 Task: Create a due date automation trigger when advanced on, on the monday before a card is due add dates due in 1 working days at 11:00 AM.
Action: Mouse moved to (1023, 84)
Screenshot: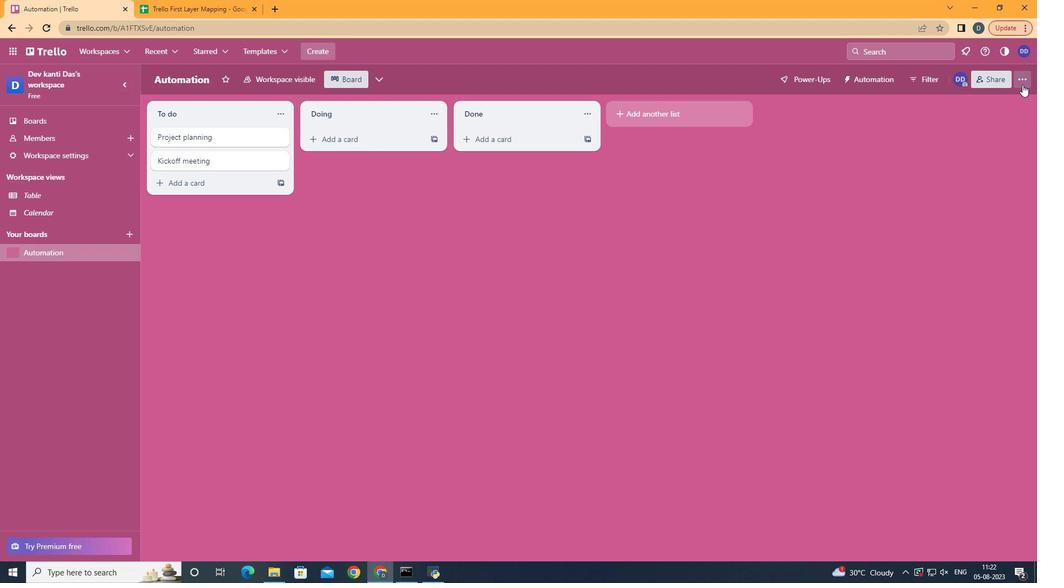 
Action: Mouse pressed left at (1023, 84)
Screenshot: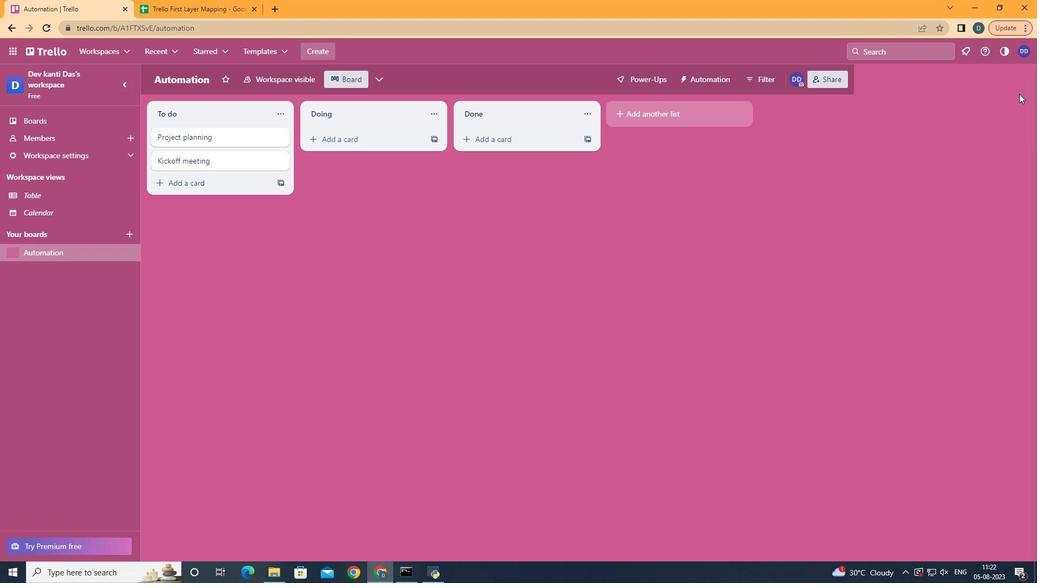 
Action: Mouse moved to (932, 226)
Screenshot: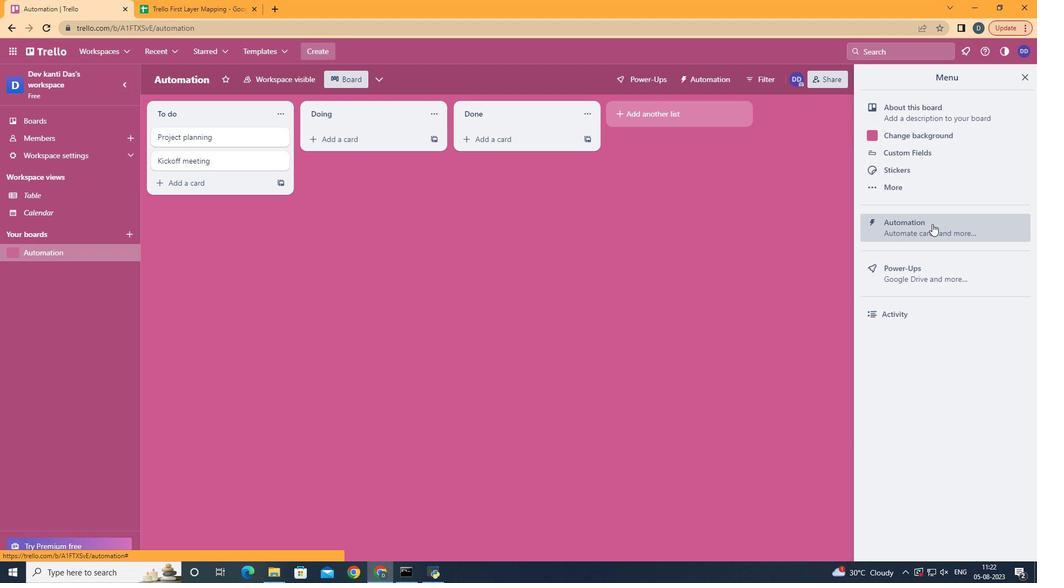 
Action: Mouse pressed left at (932, 226)
Screenshot: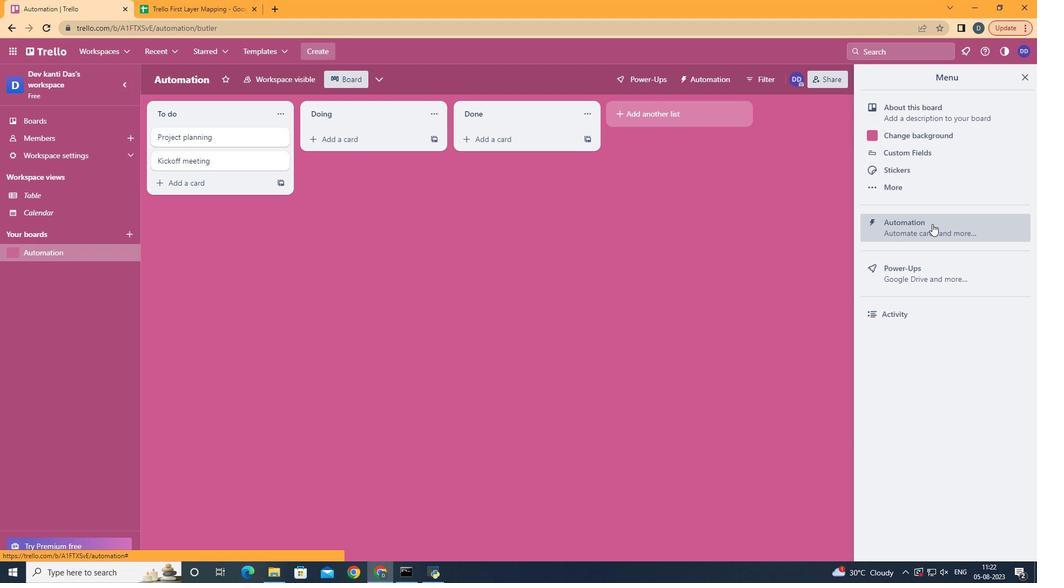 
Action: Mouse moved to (234, 221)
Screenshot: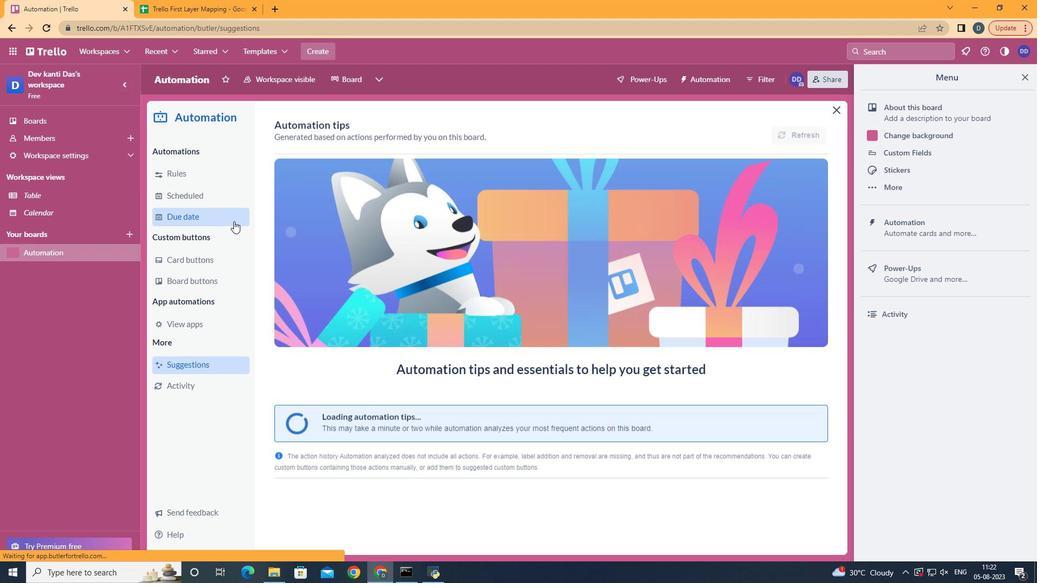 
Action: Mouse pressed left at (234, 221)
Screenshot: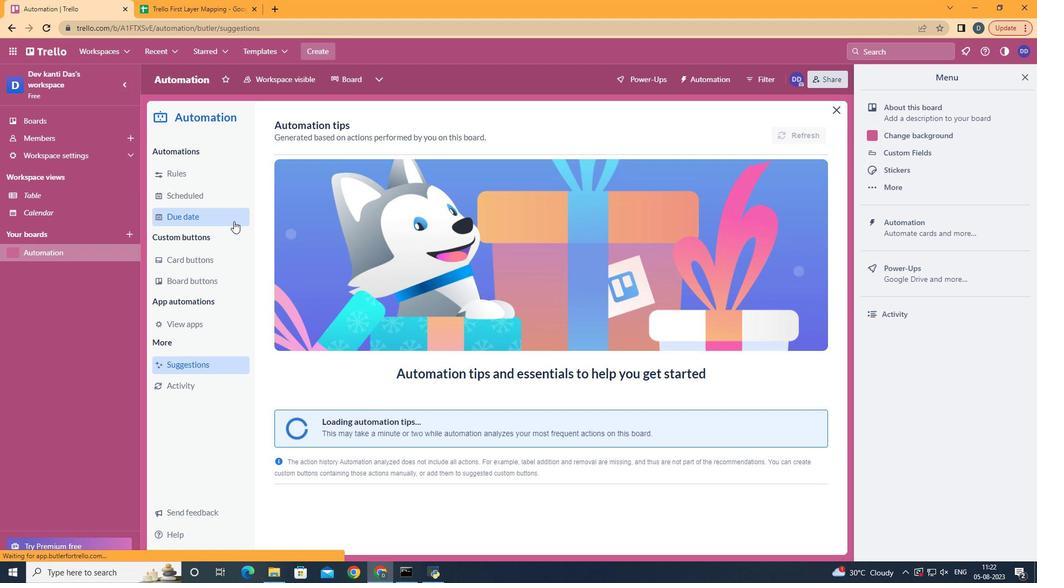 
Action: Mouse moved to (760, 130)
Screenshot: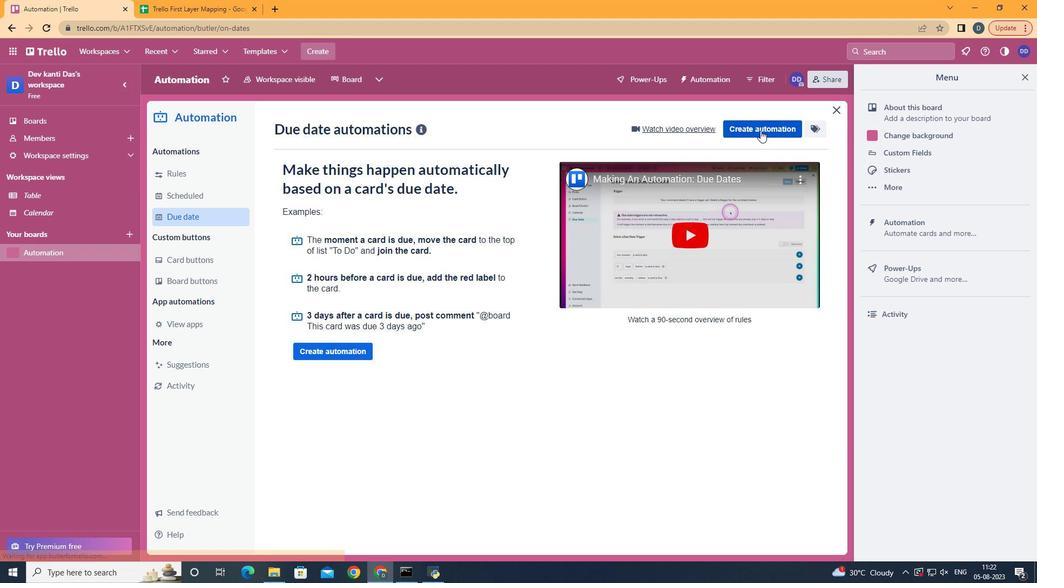 
Action: Mouse pressed left at (760, 130)
Screenshot: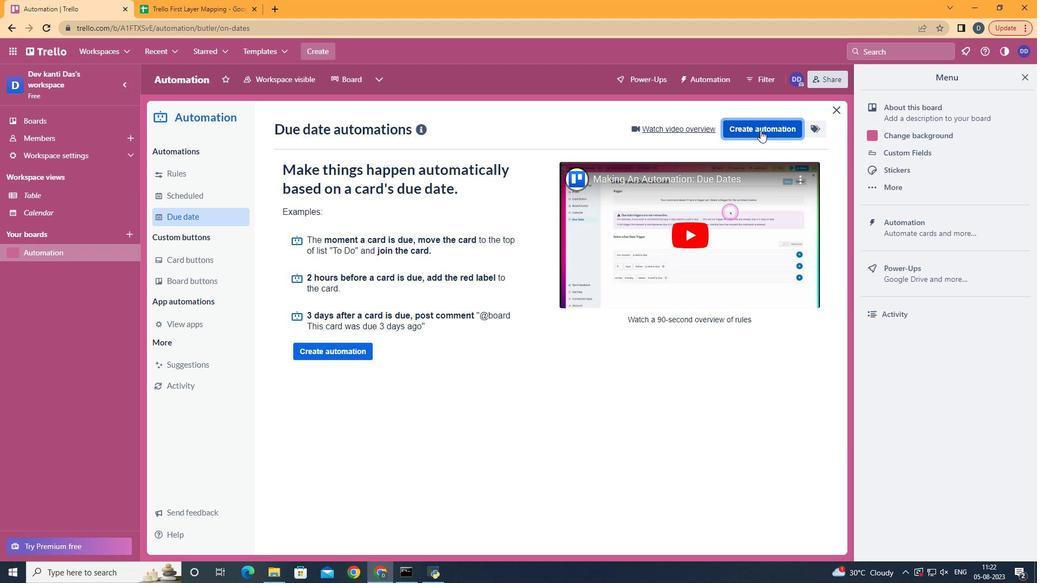 
Action: Mouse moved to (575, 238)
Screenshot: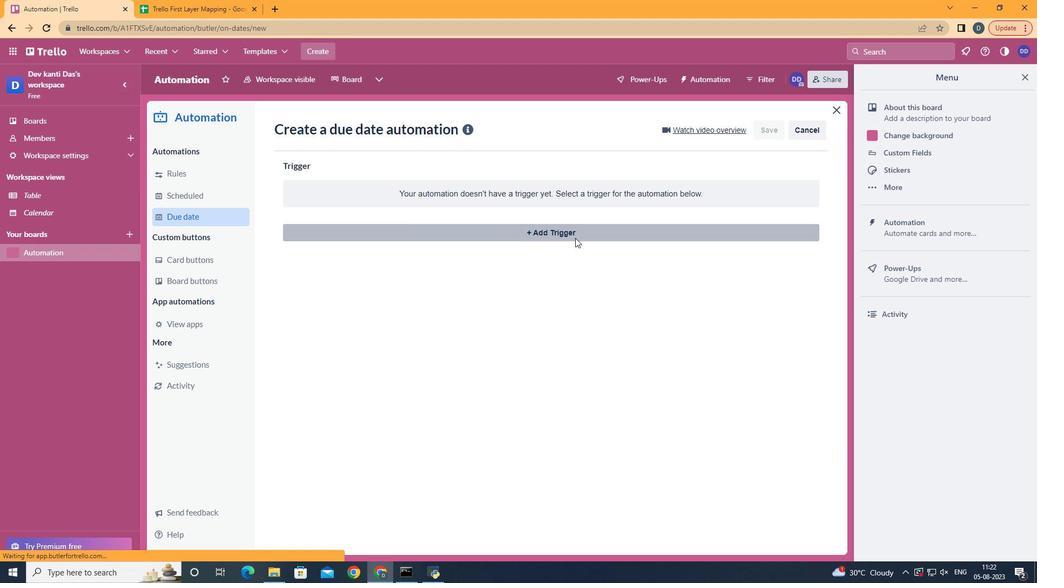 
Action: Mouse pressed left at (575, 238)
Screenshot: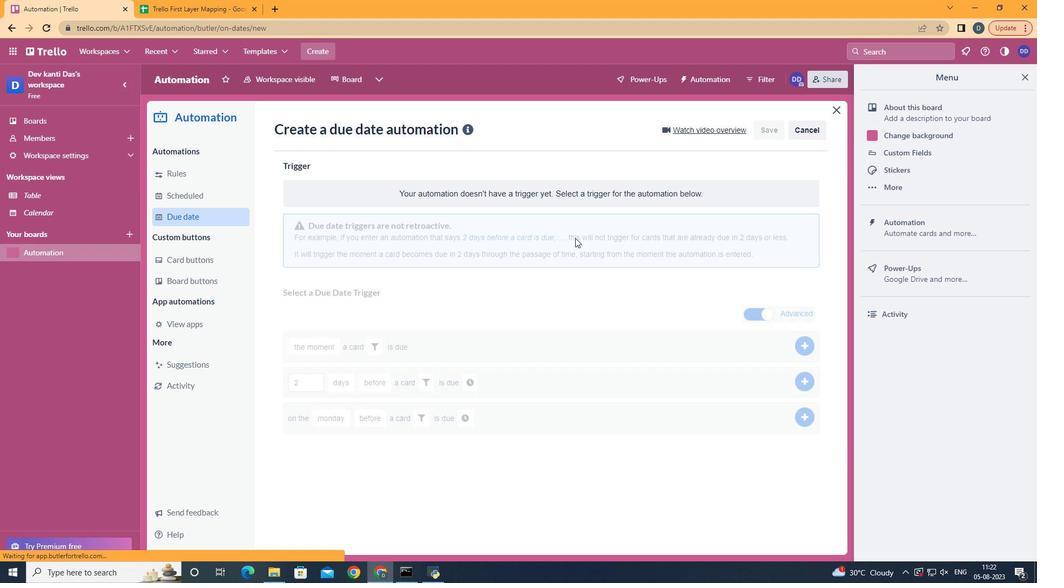 
Action: Mouse moved to (351, 284)
Screenshot: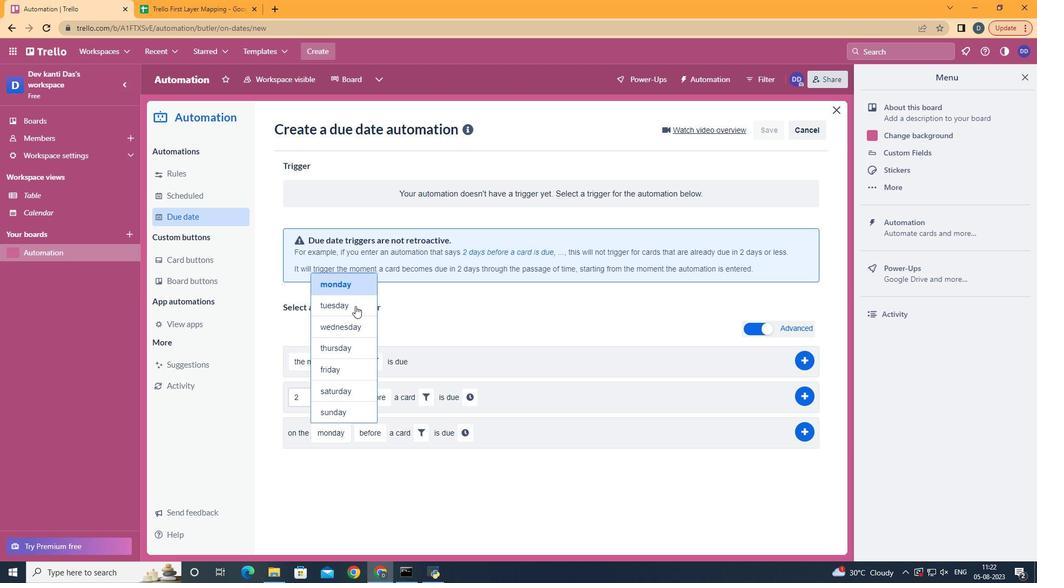 
Action: Mouse pressed left at (351, 284)
Screenshot: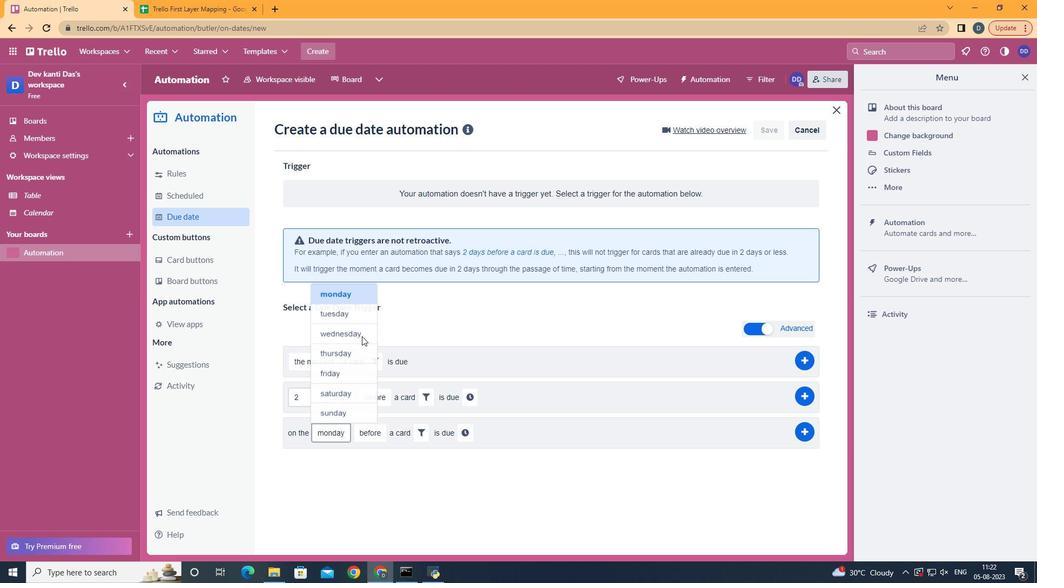 
Action: Mouse moved to (382, 450)
Screenshot: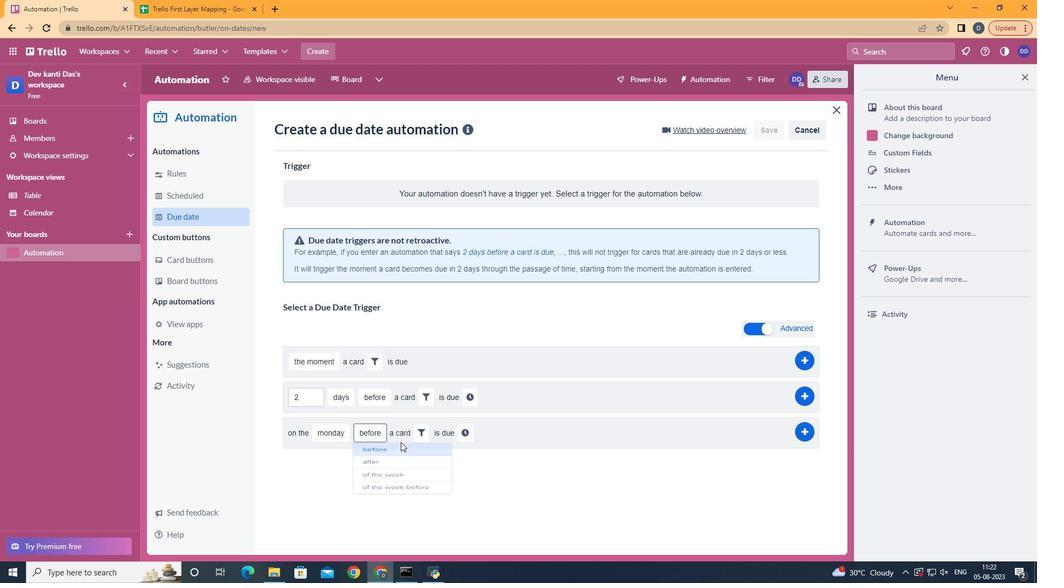 
Action: Mouse pressed left at (382, 450)
Screenshot: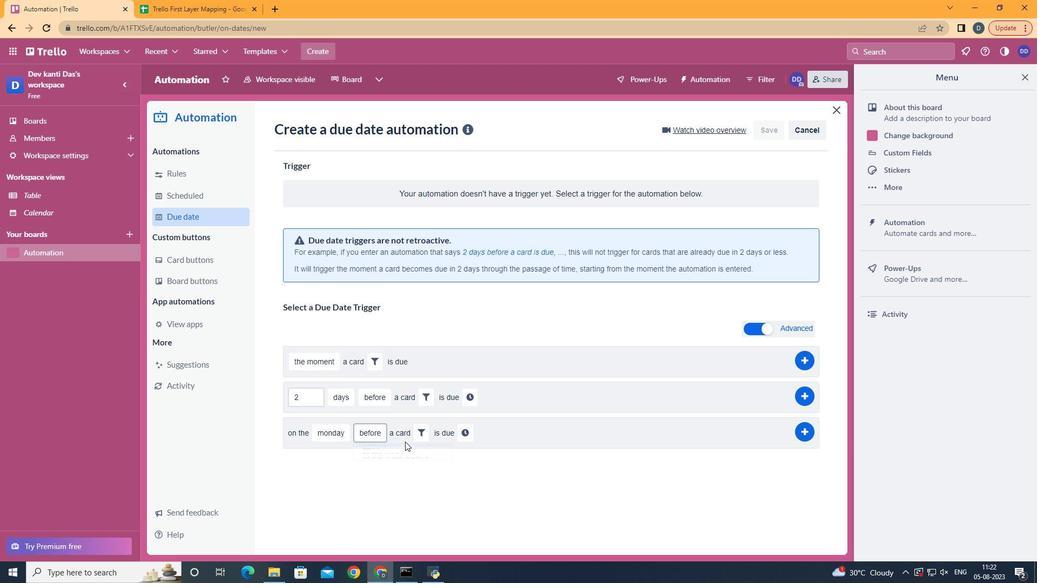
Action: Mouse moved to (428, 431)
Screenshot: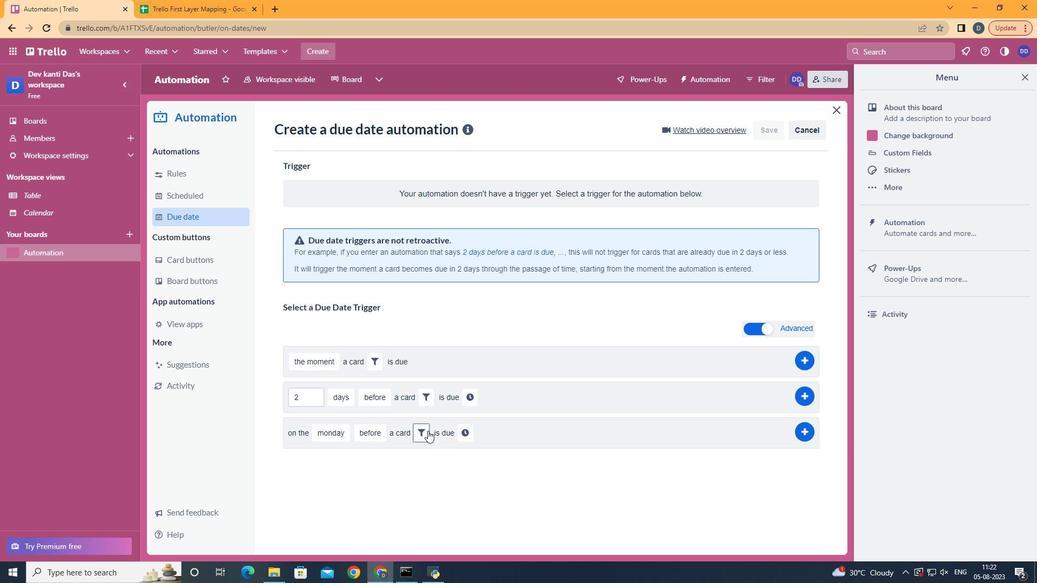 
Action: Mouse pressed left at (428, 431)
Screenshot: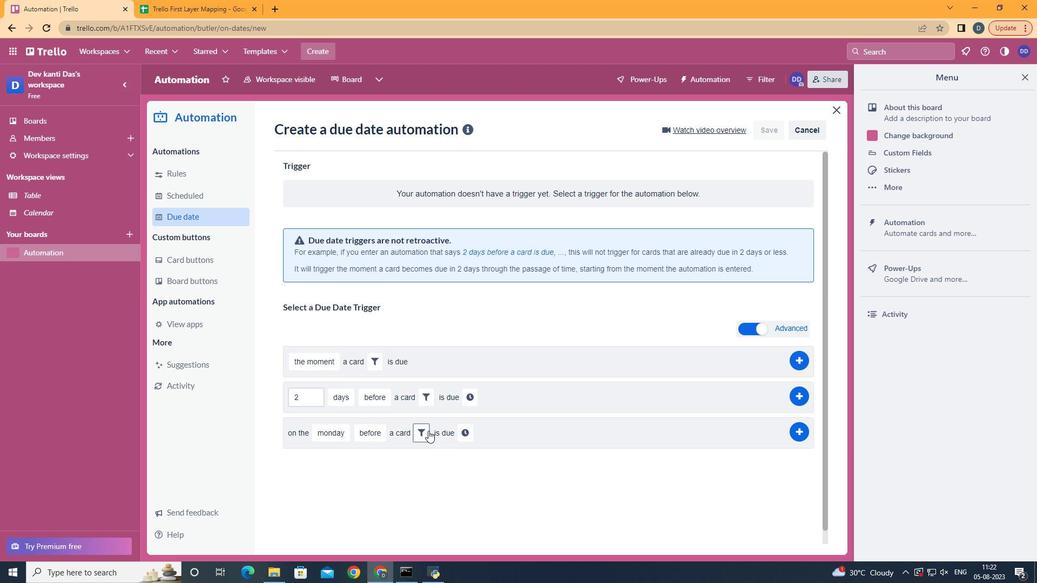 
Action: Mouse moved to (492, 468)
Screenshot: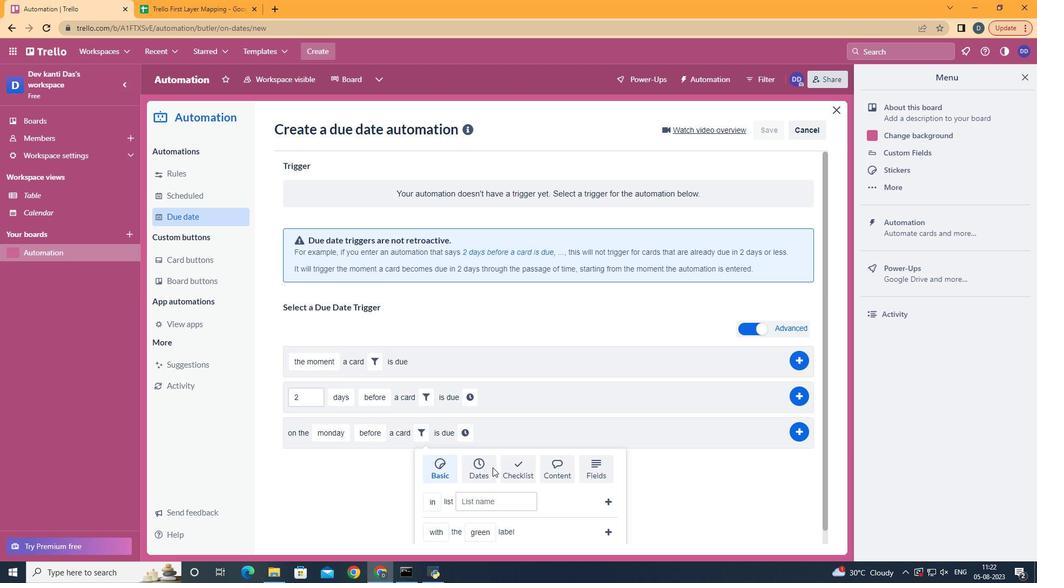 
Action: Mouse pressed left at (492, 468)
Screenshot: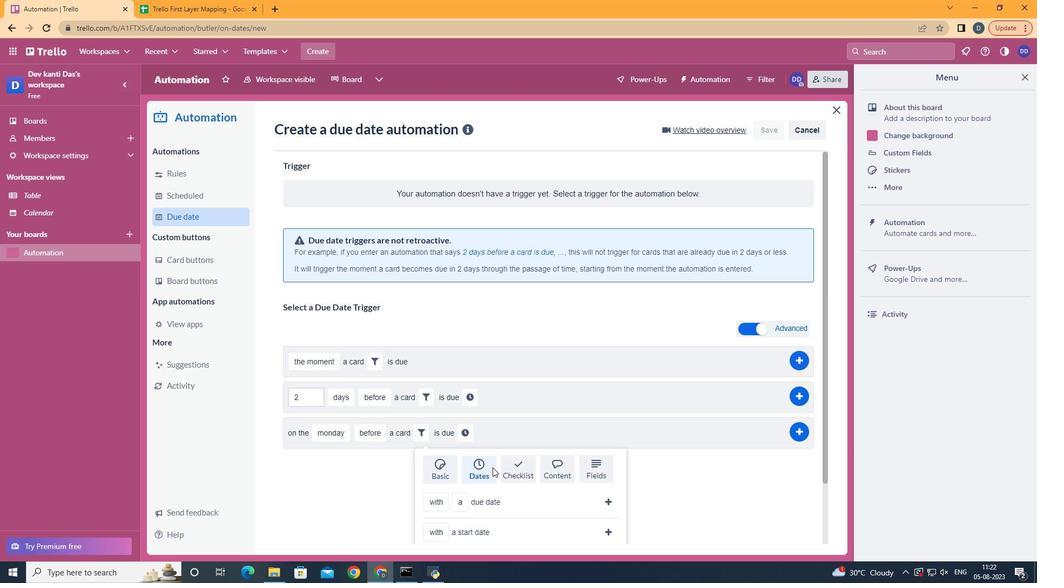 
Action: Mouse scrolled (492, 467) with delta (0, 0)
Screenshot: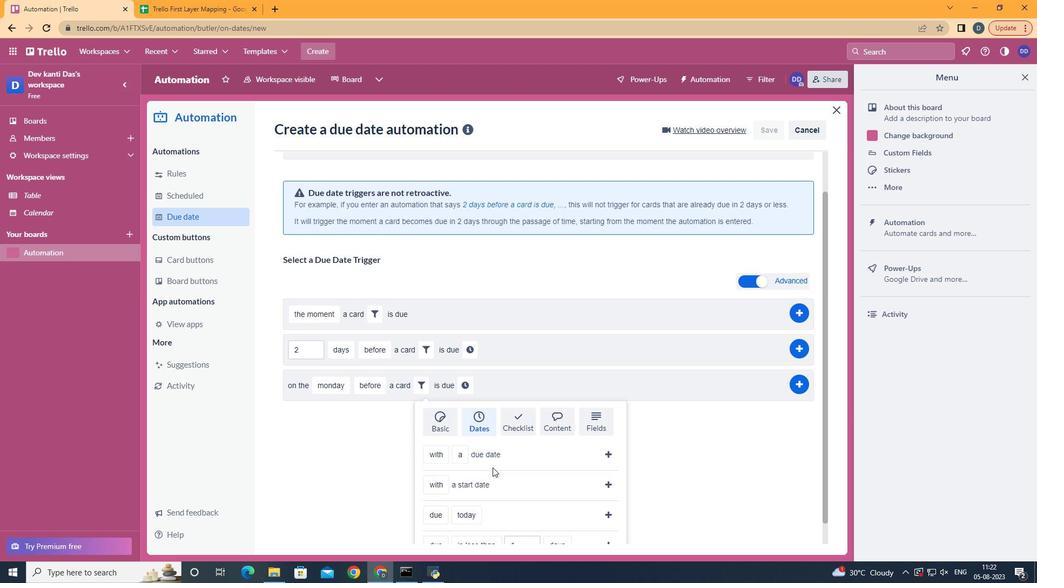 
Action: Mouse scrolled (492, 467) with delta (0, 0)
Screenshot: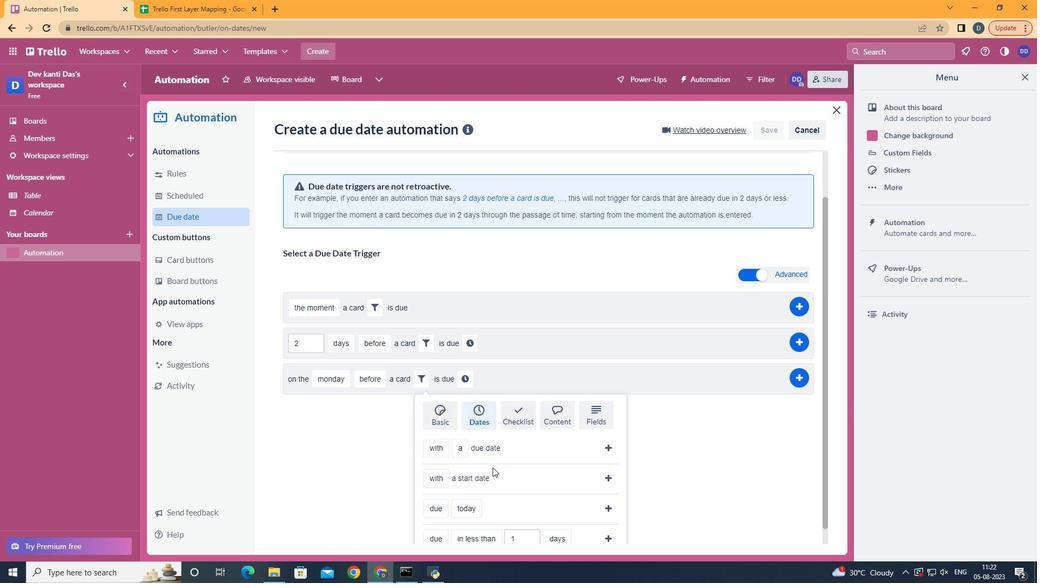
Action: Mouse moved to (493, 468)
Screenshot: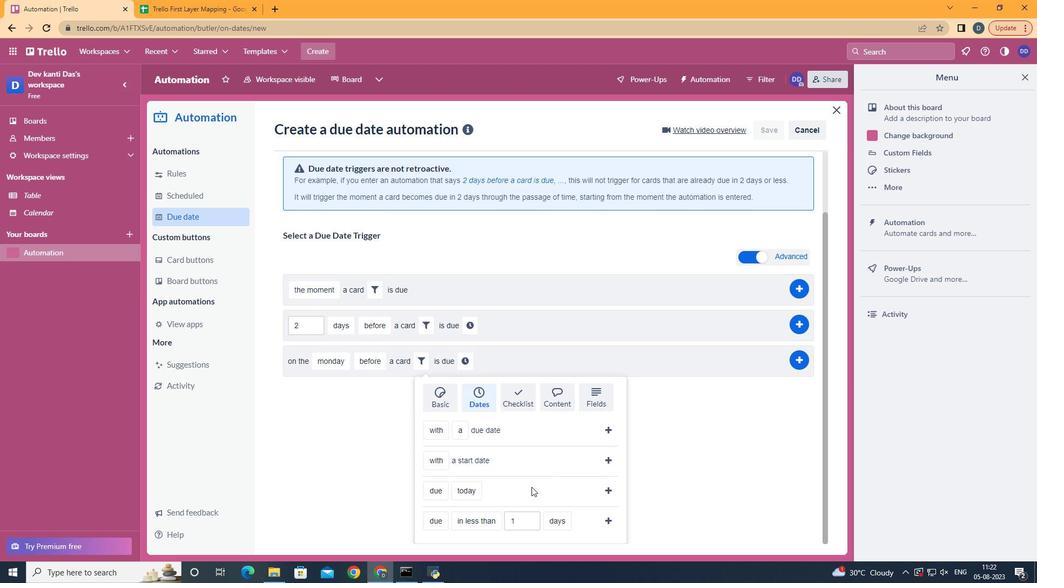
Action: Mouse scrolled (492, 467) with delta (0, 0)
Screenshot: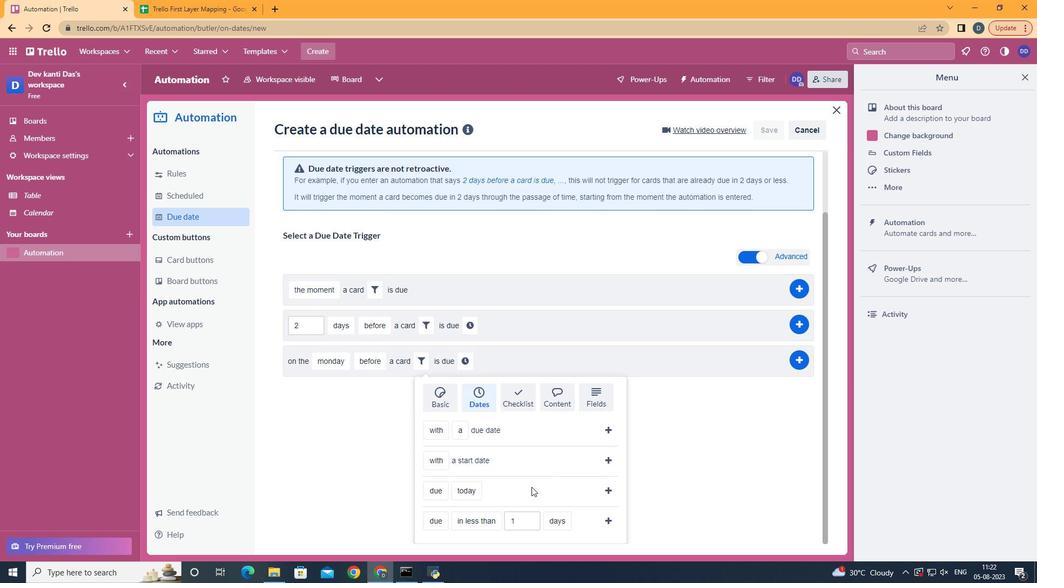 
Action: Mouse moved to (456, 476)
Screenshot: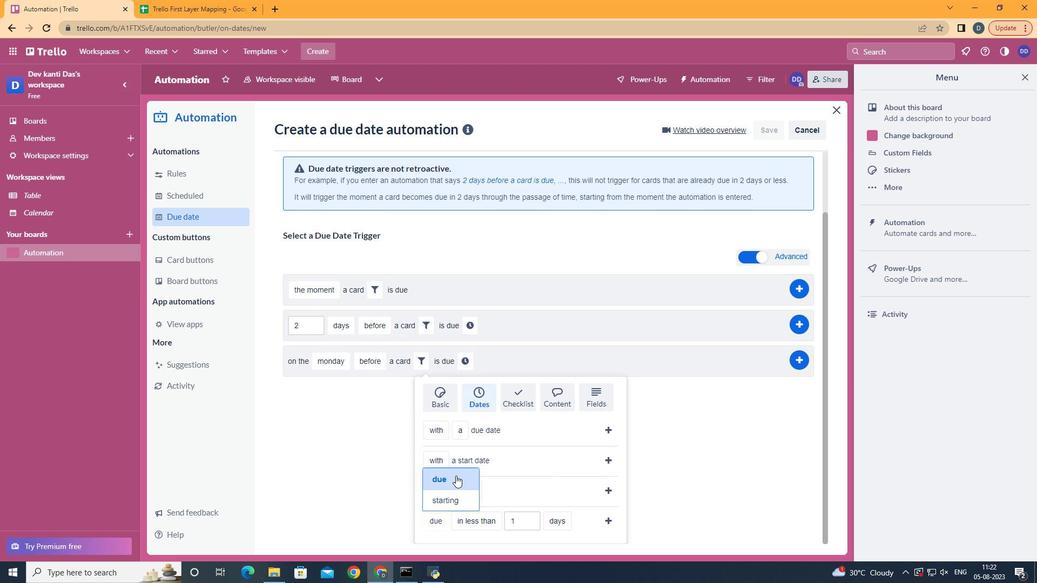
Action: Mouse pressed left at (456, 476)
Screenshot: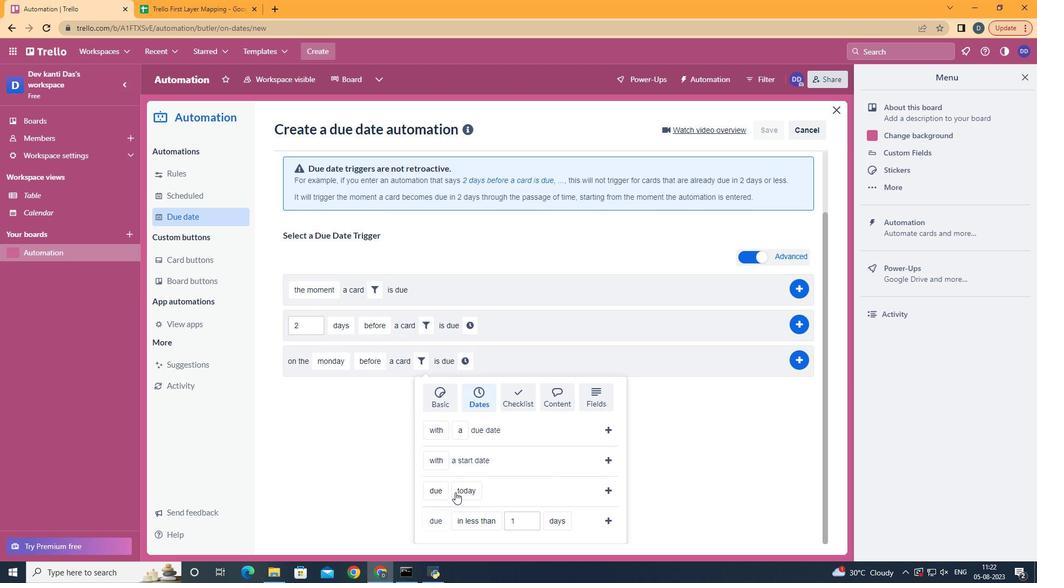 
Action: Mouse moved to (485, 480)
Screenshot: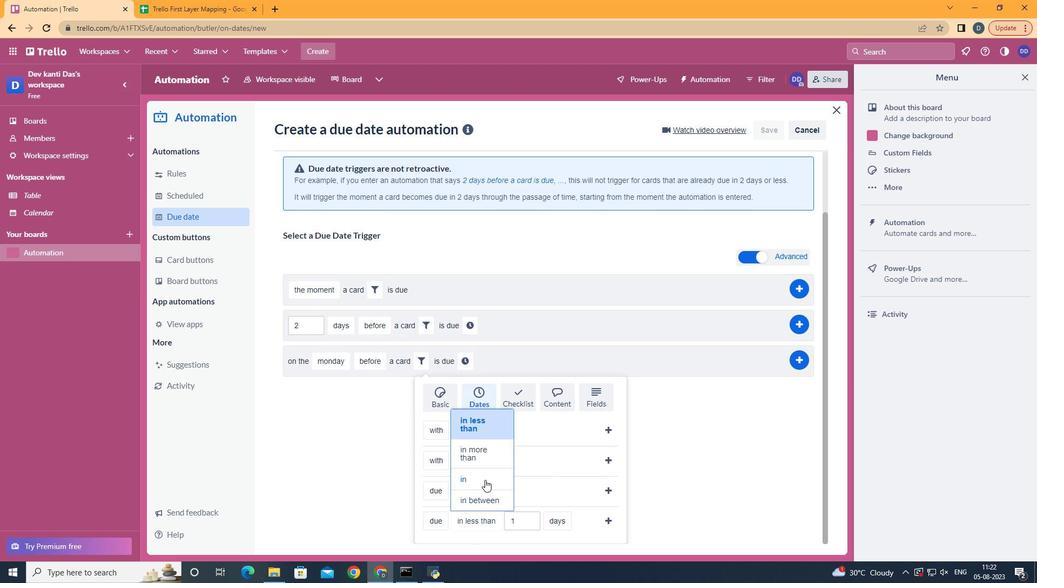 
Action: Mouse pressed left at (485, 480)
Screenshot: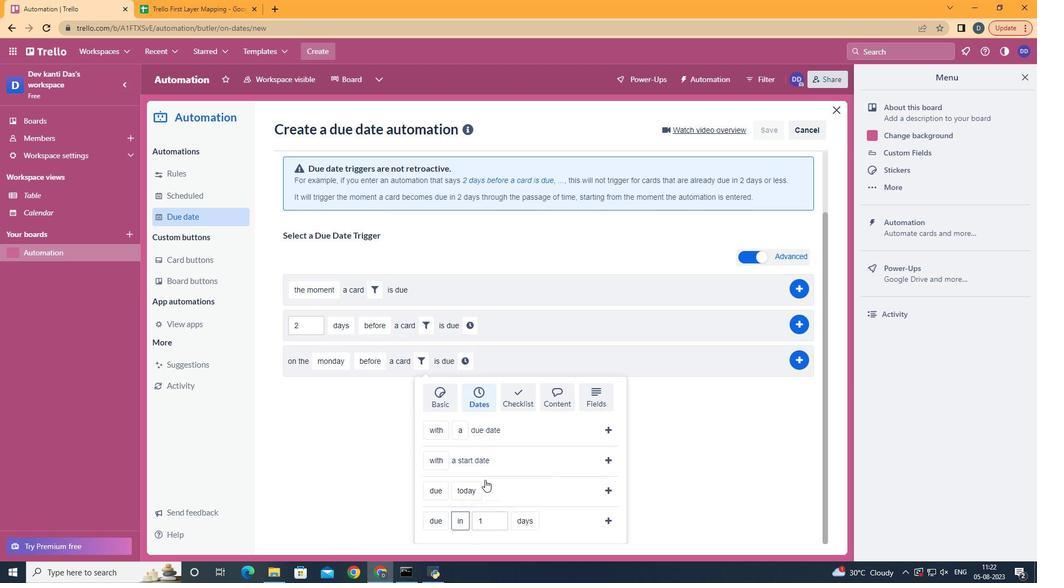 
Action: Mouse moved to (540, 498)
Screenshot: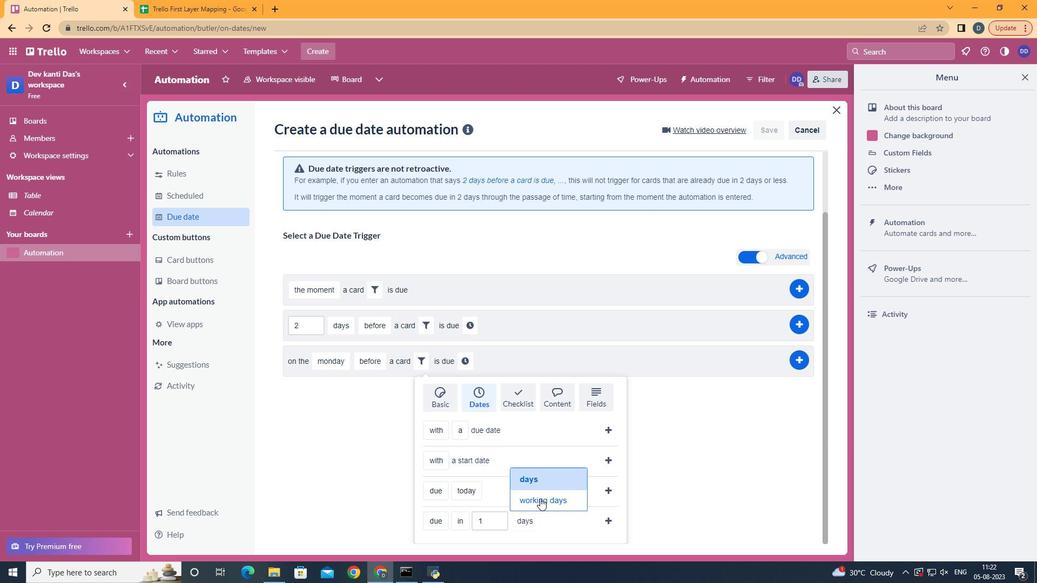 
Action: Mouse pressed left at (540, 498)
Screenshot: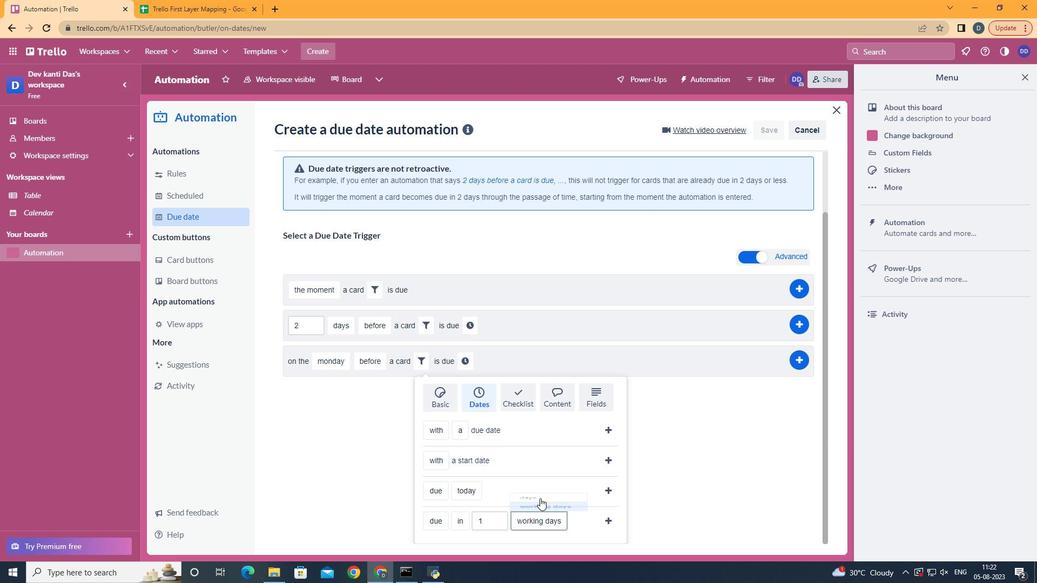 
Action: Mouse moved to (602, 525)
Screenshot: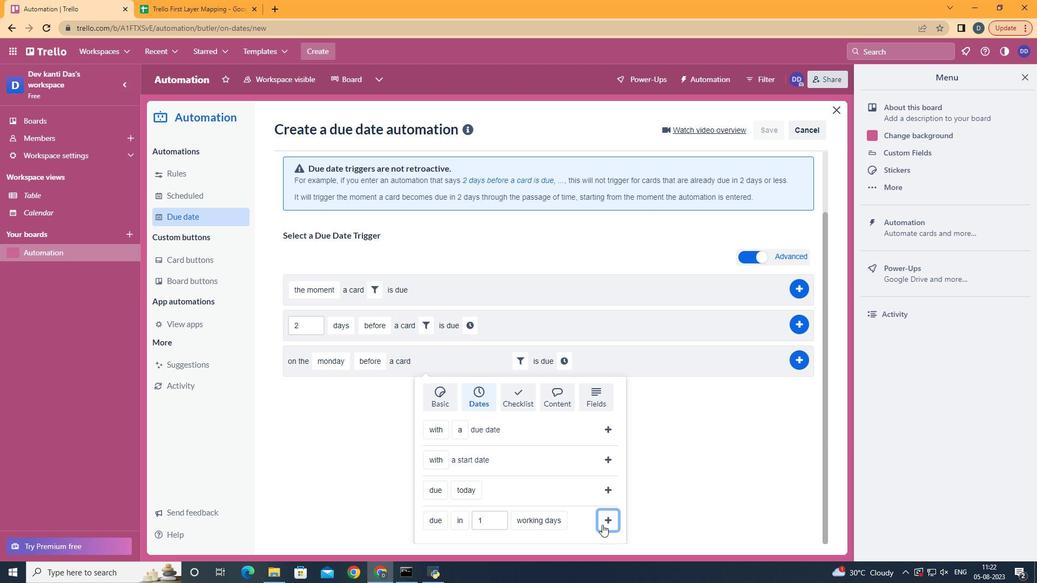 
Action: Mouse pressed left at (602, 525)
Screenshot: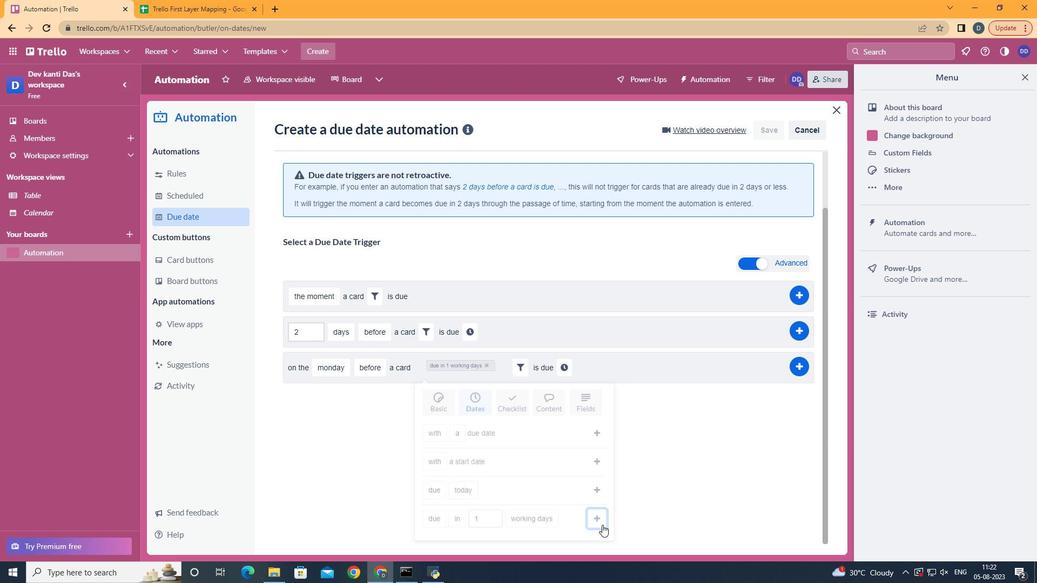
Action: Mouse moved to (569, 439)
Screenshot: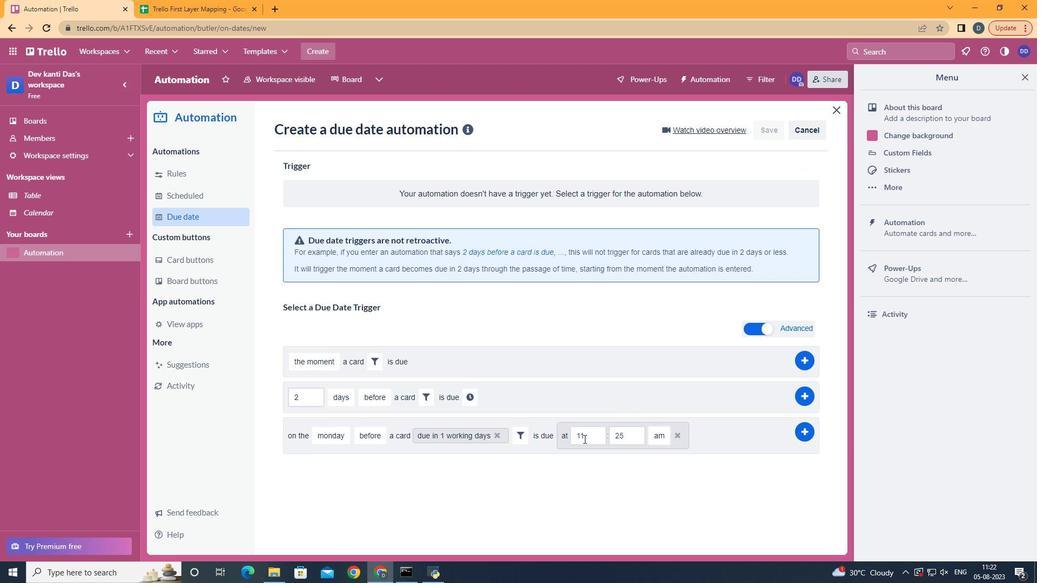 
Action: Mouse pressed left at (569, 439)
Screenshot: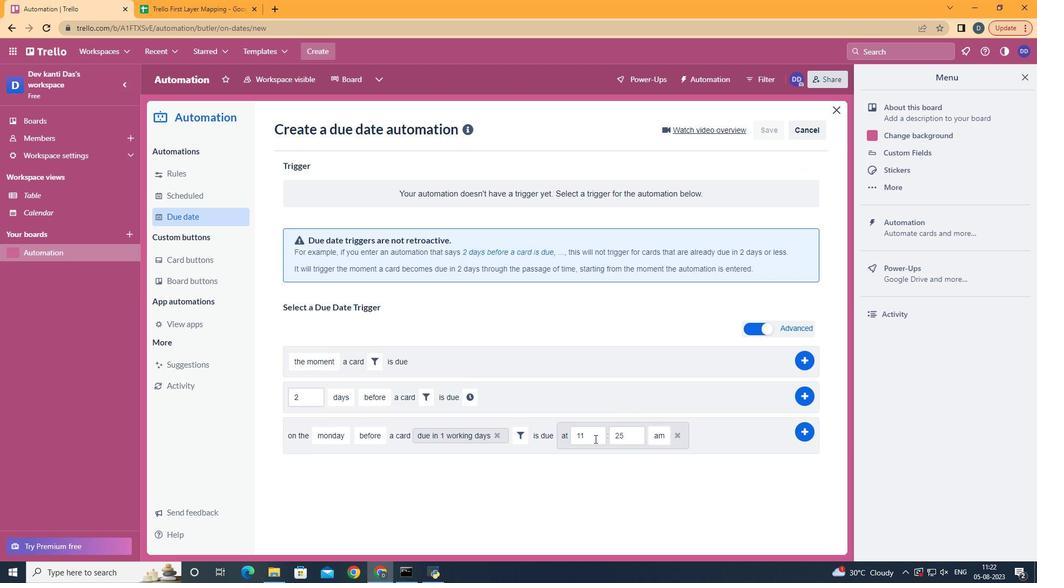 
Action: Mouse moved to (638, 439)
Screenshot: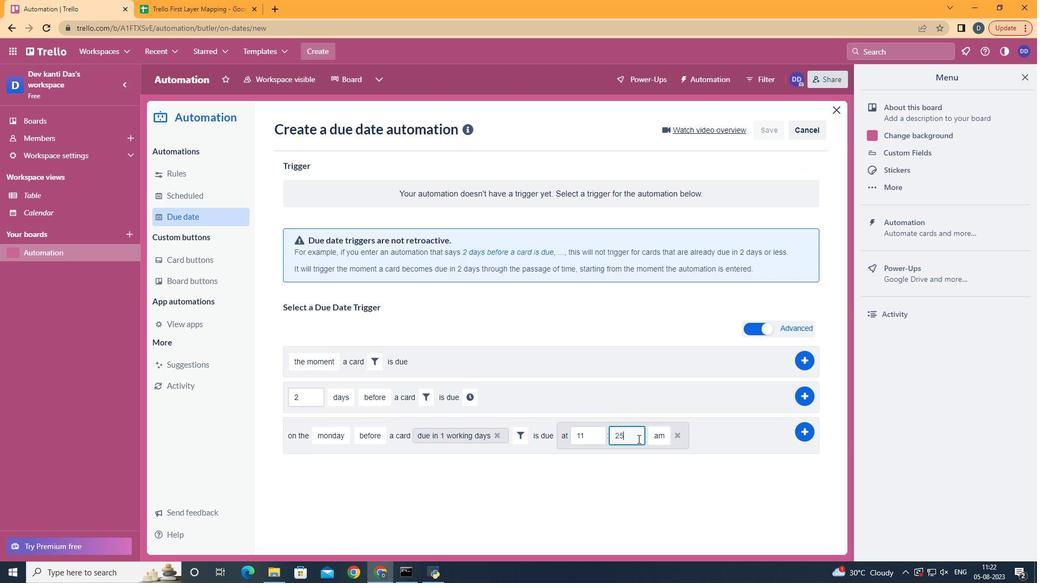 
Action: Mouse pressed left at (638, 439)
Screenshot: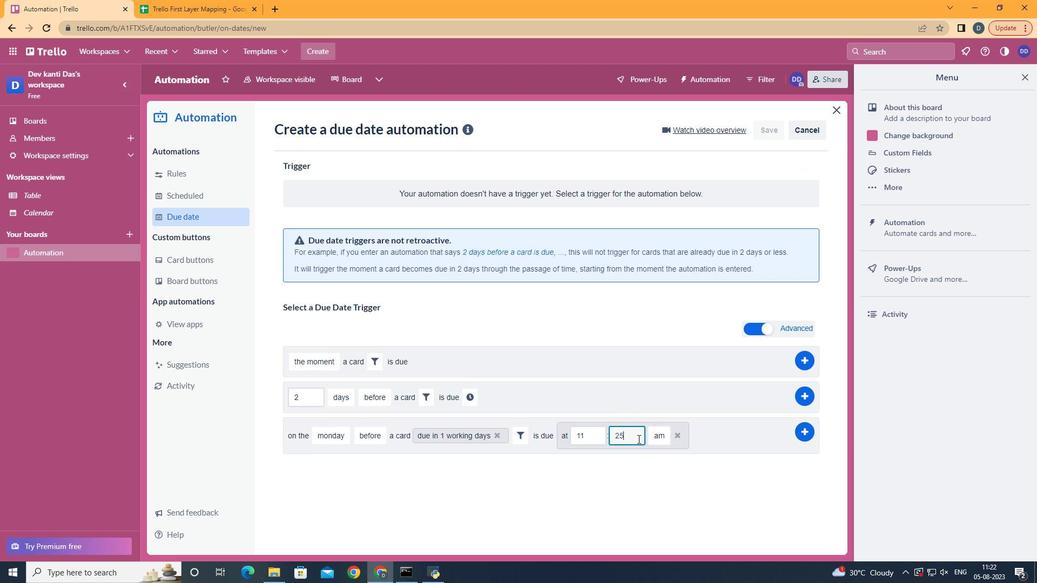 
Action: Key pressed <Key.backspace><Key.backspace>00
Screenshot: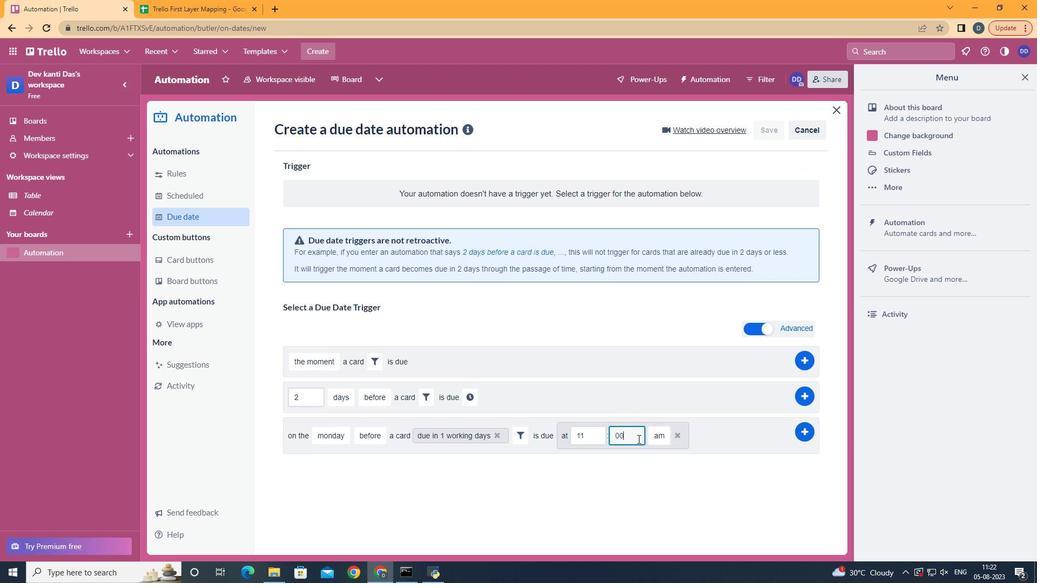
Action: Mouse moved to (811, 431)
Screenshot: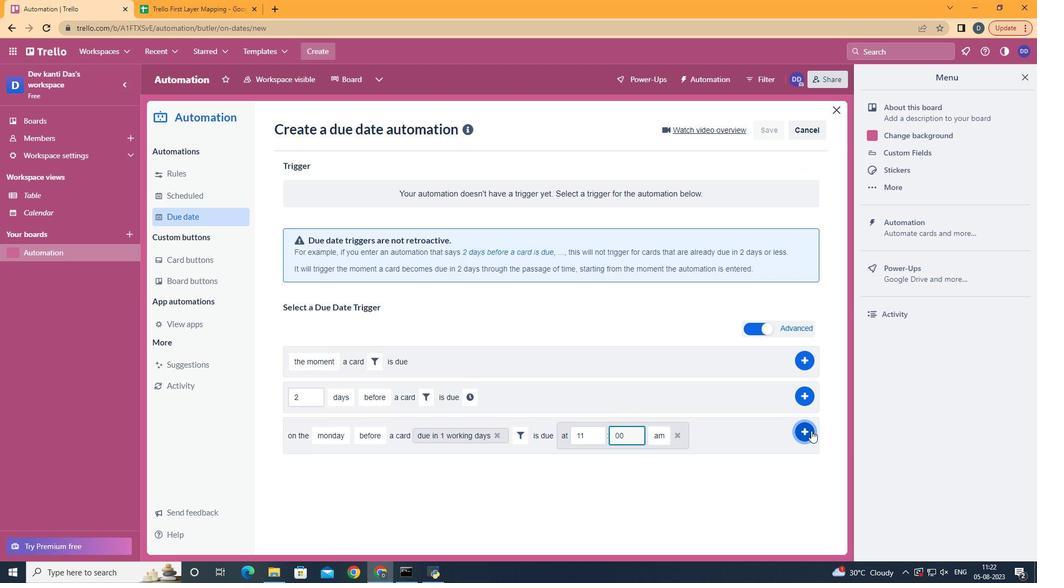 
Action: Mouse pressed left at (811, 431)
Screenshot: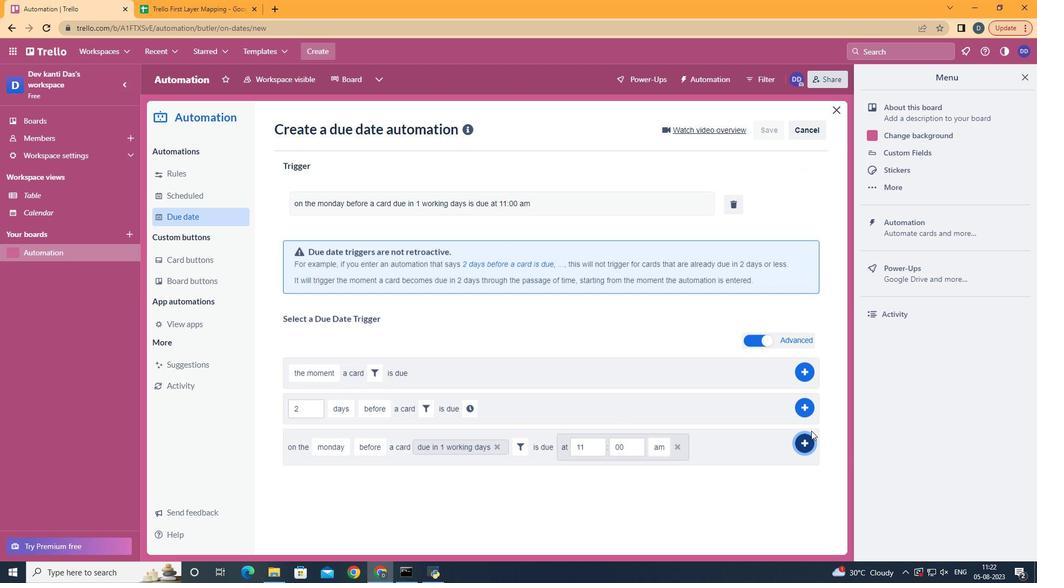
Action: Mouse moved to (532, 190)
Screenshot: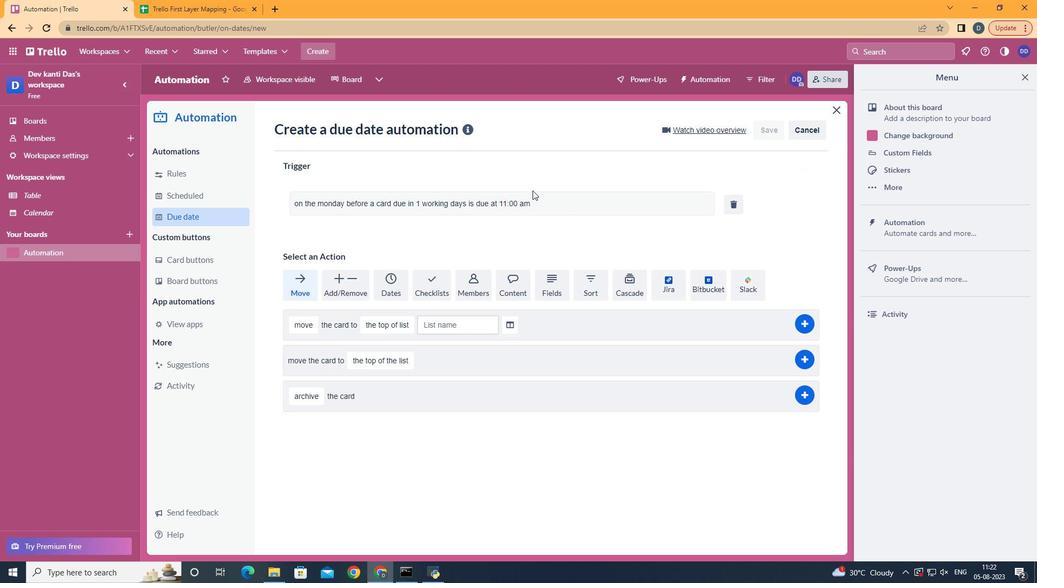 
